 Task: Look for products from Store Brand only.
Action: Mouse moved to (55, 351)
Screenshot: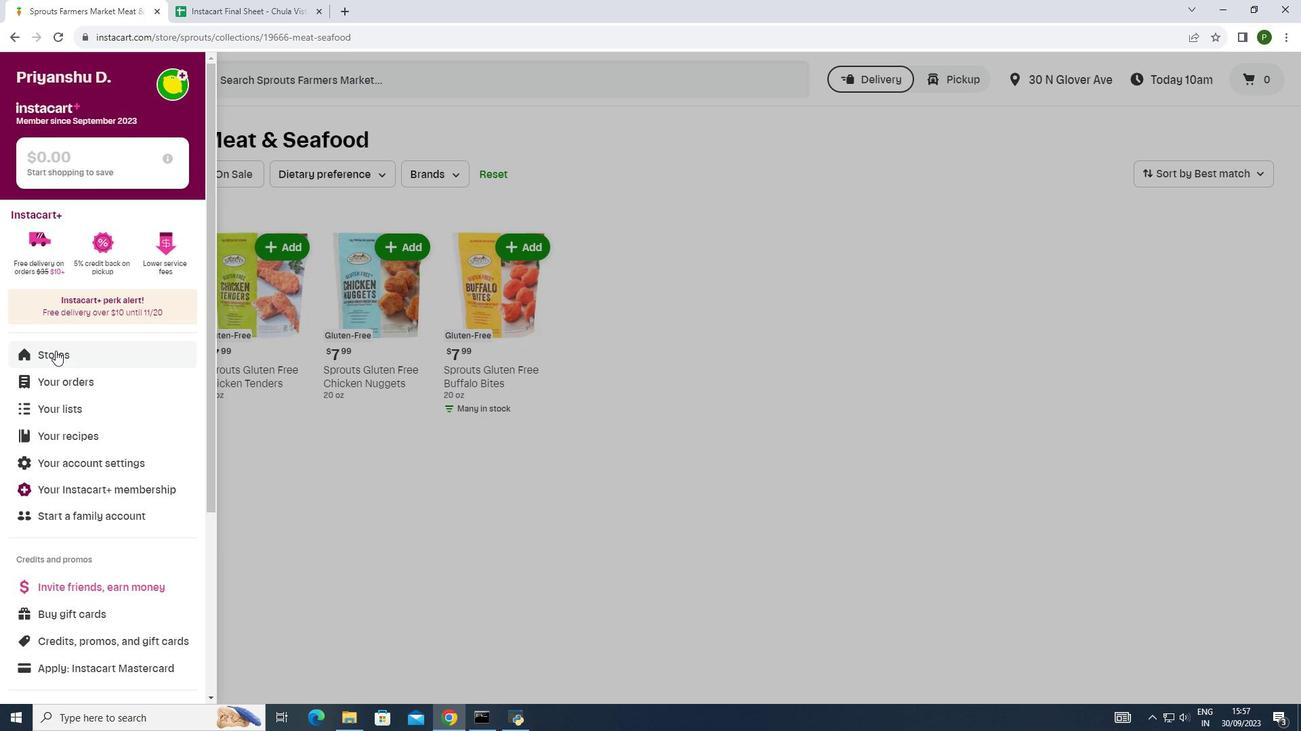 
Action: Mouse pressed left at (55, 351)
Screenshot: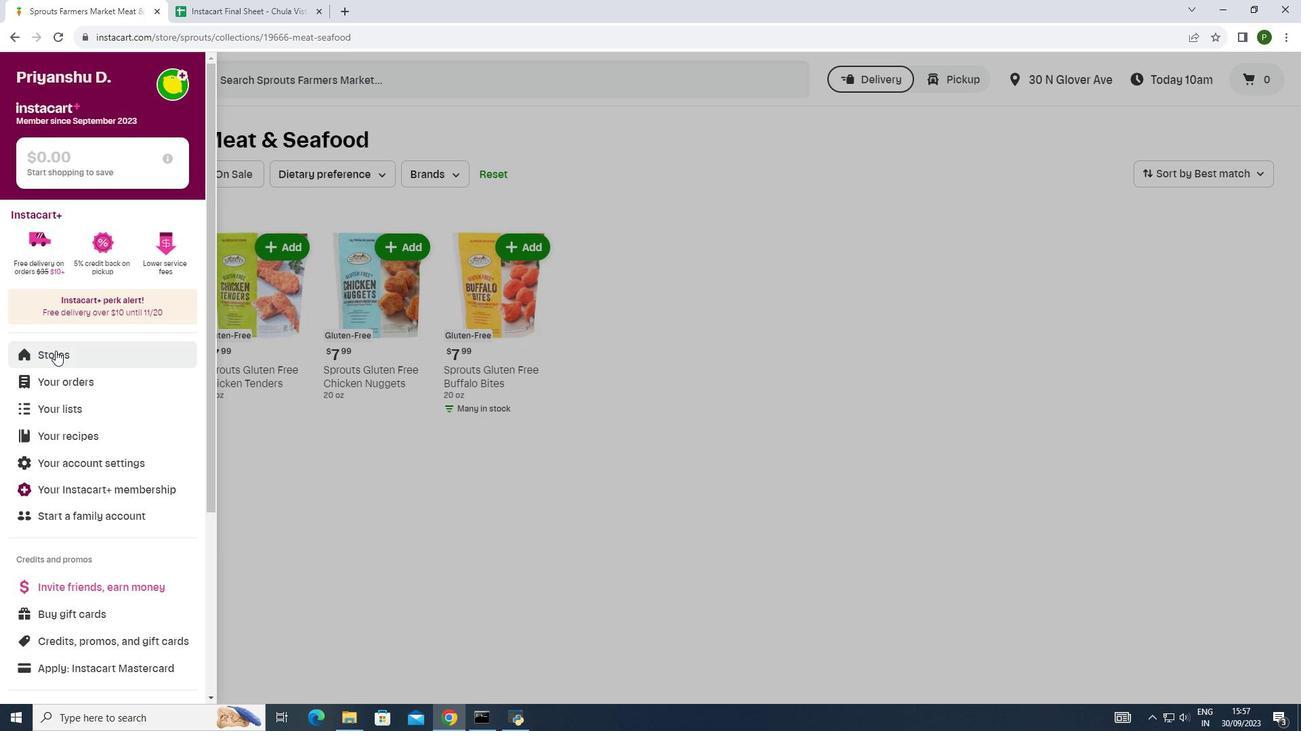 
Action: Mouse moved to (304, 137)
Screenshot: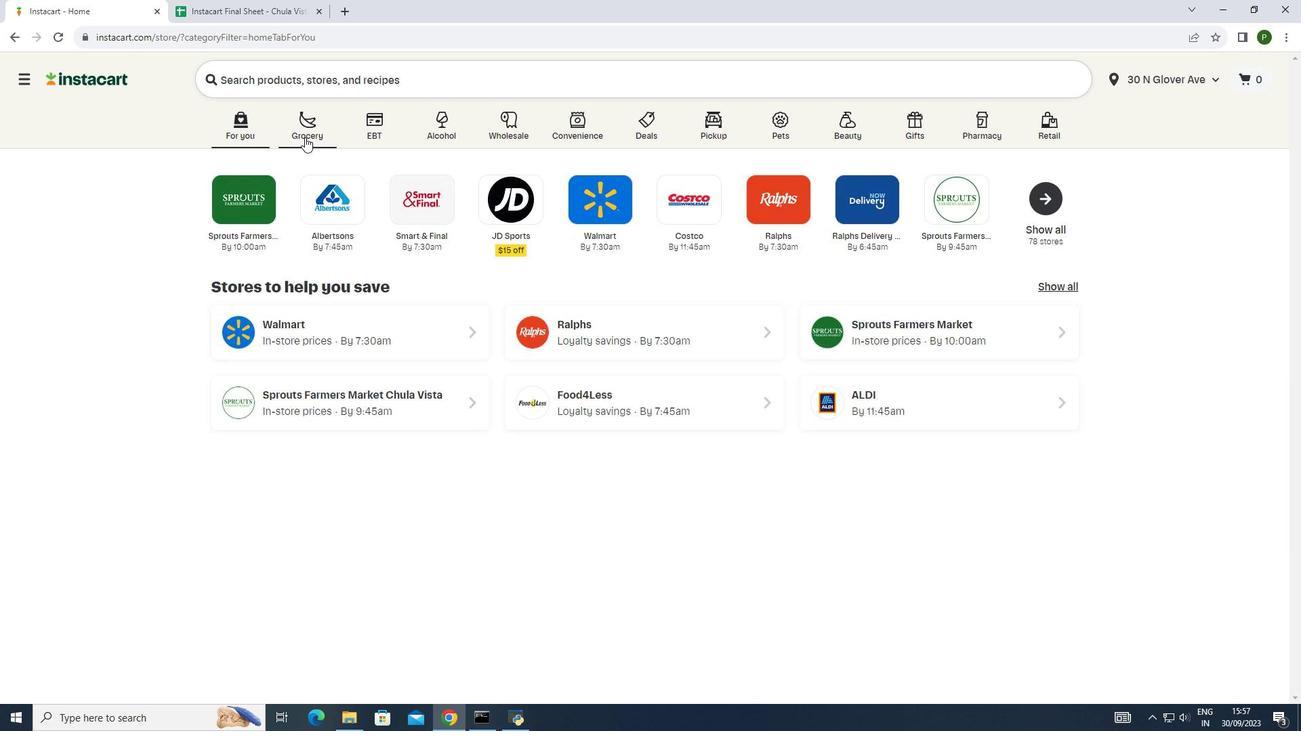 
Action: Mouse pressed left at (304, 137)
Screenshot: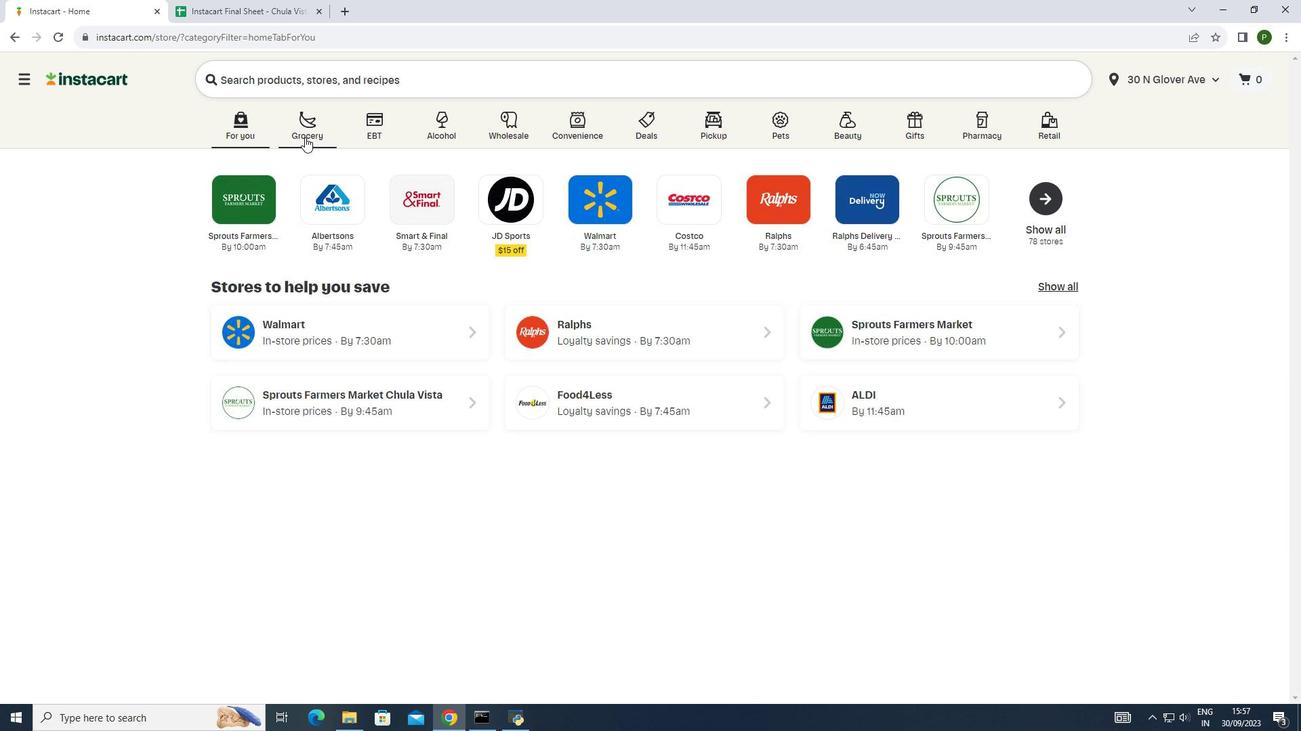 
Action: Mouse moved to (691, 191)
Screenshot: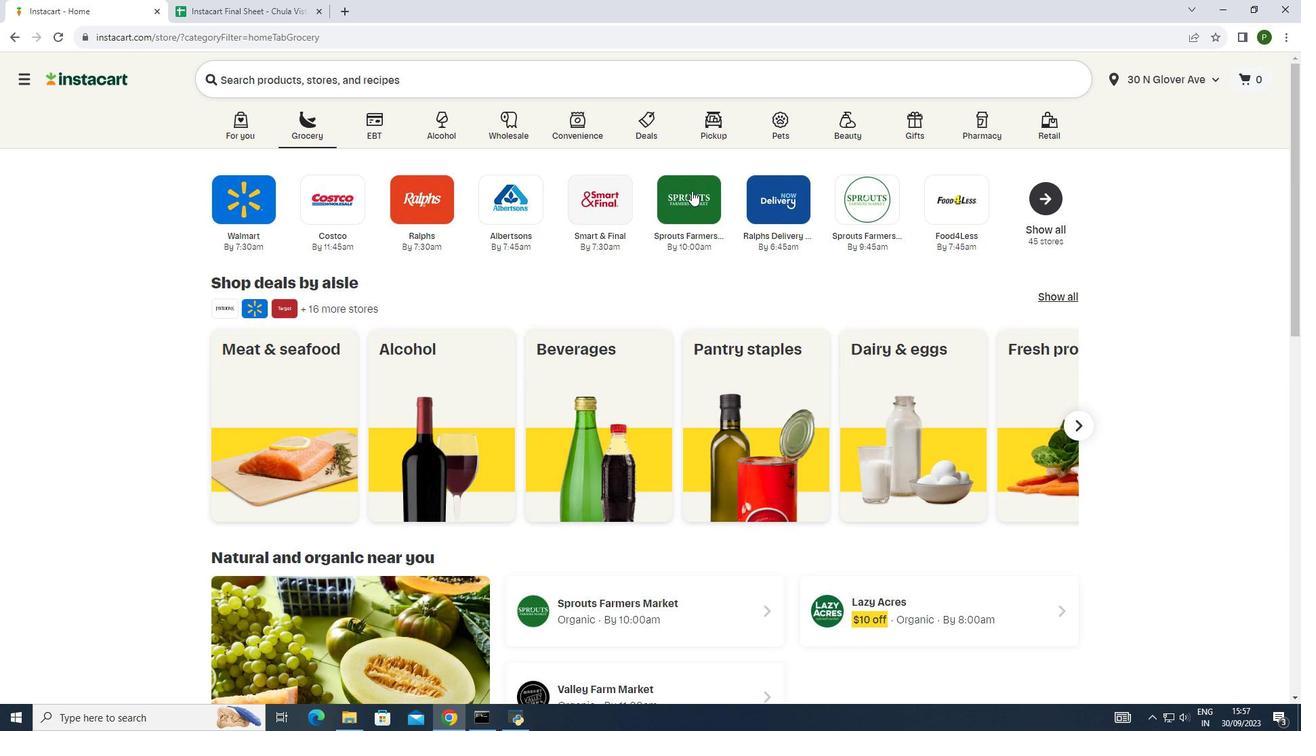 
Action: Mouse pressed left at (691, 191)
Screenshot: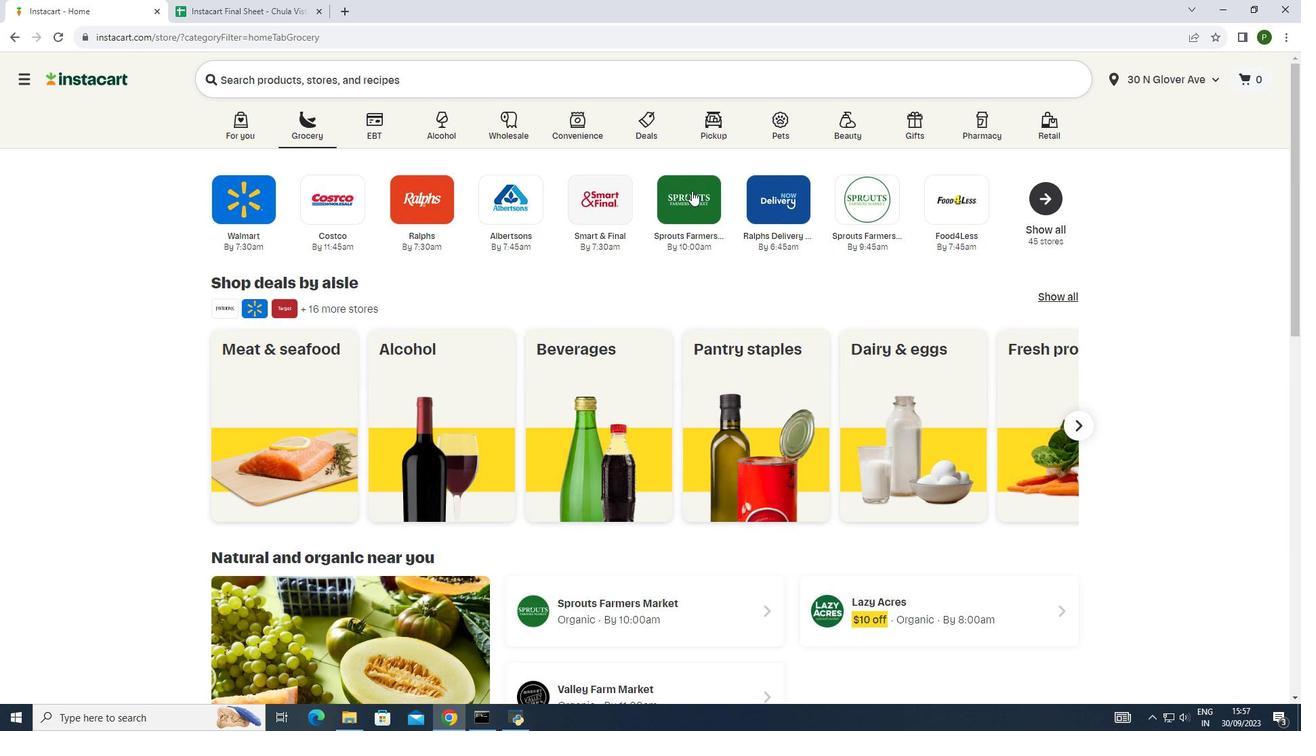 
Action: Mouse moved to (84, 358)
Screenshot: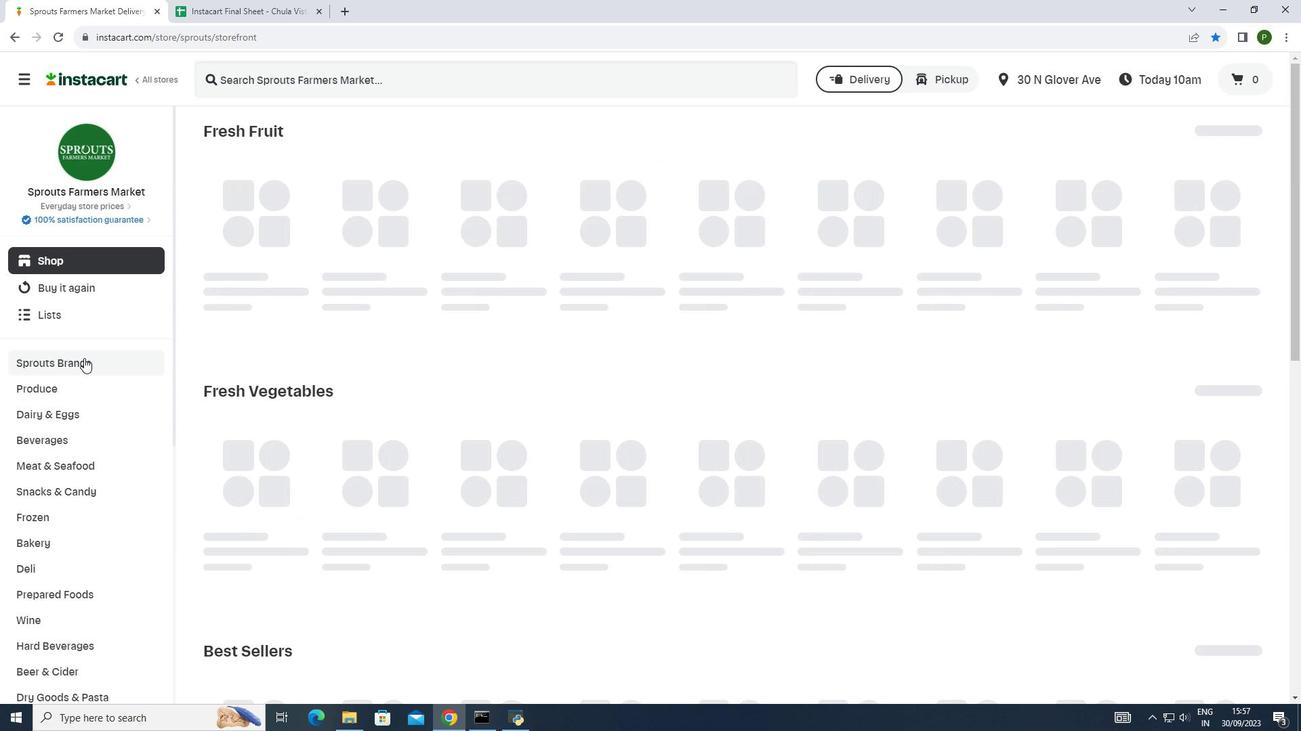 
Action: Mouse pressed left at (84, 358)
Screenshot: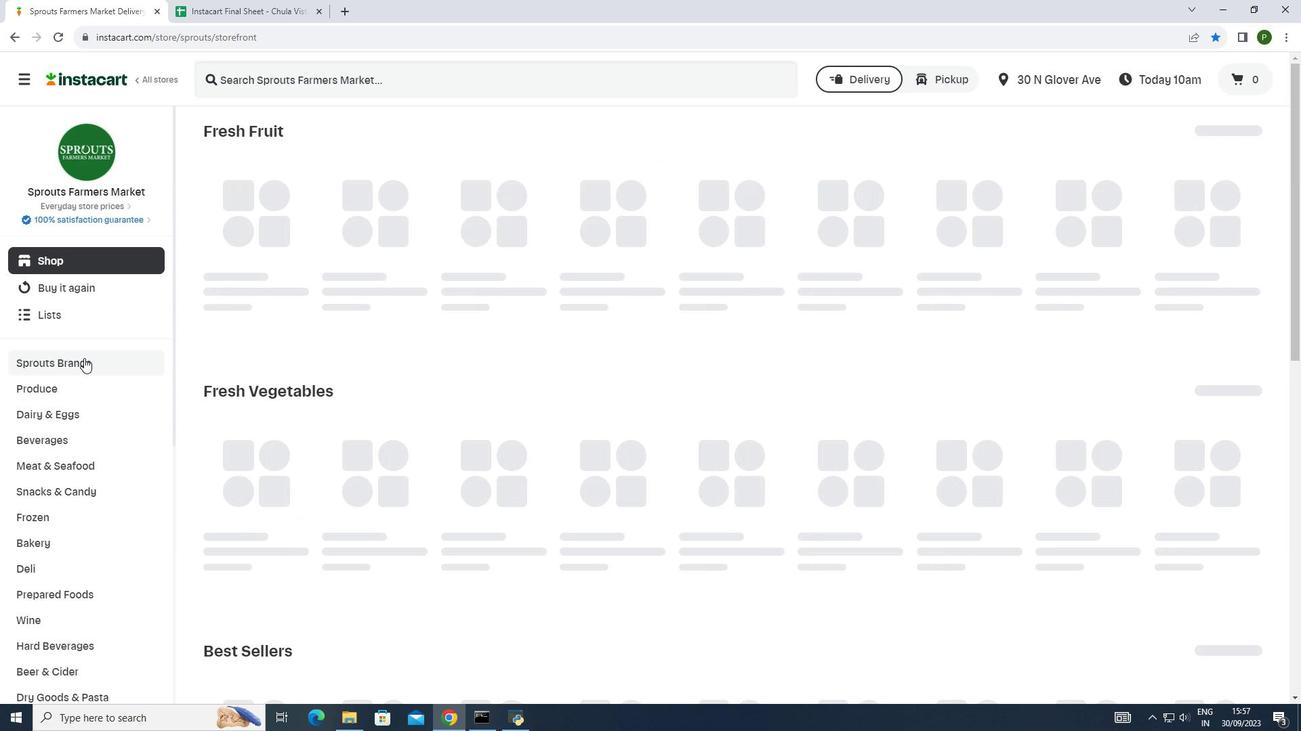 
Action: Mouse moved to (55, 412)
Screenshot: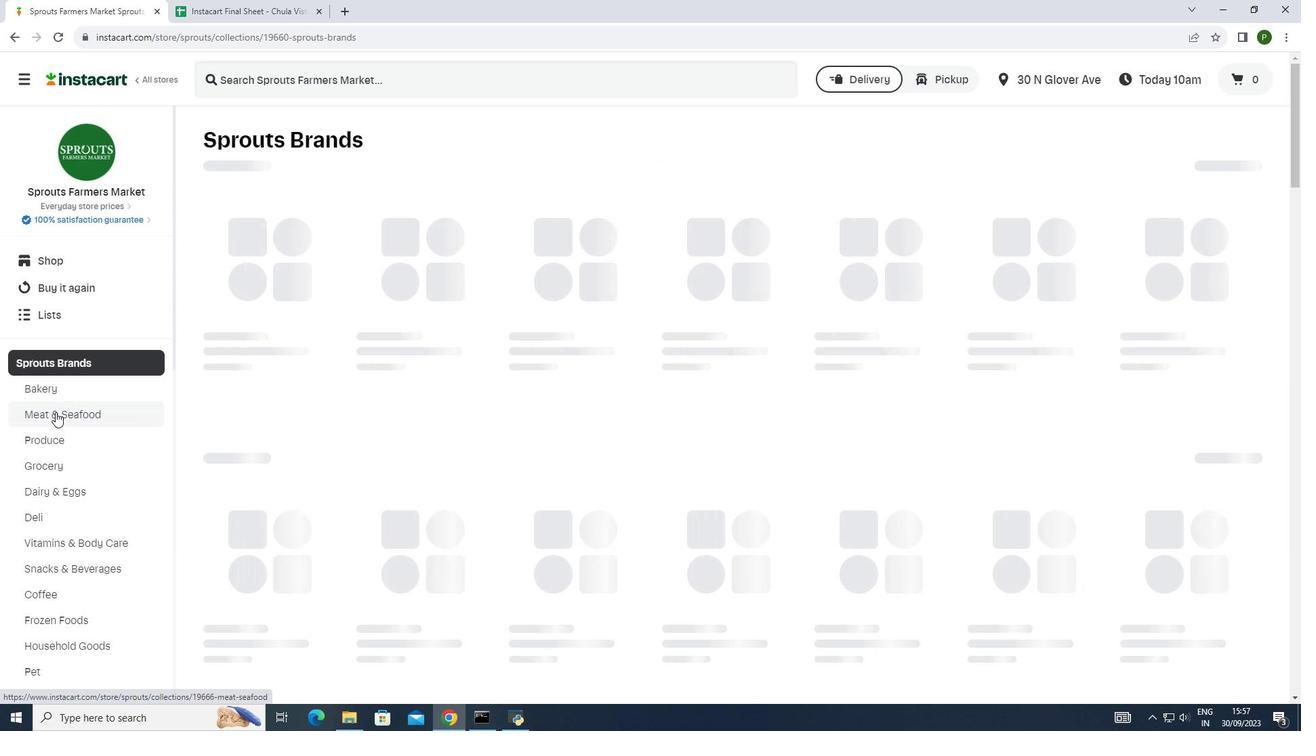 
Action: Mouse pressed left at (55, 412)
Screenshot: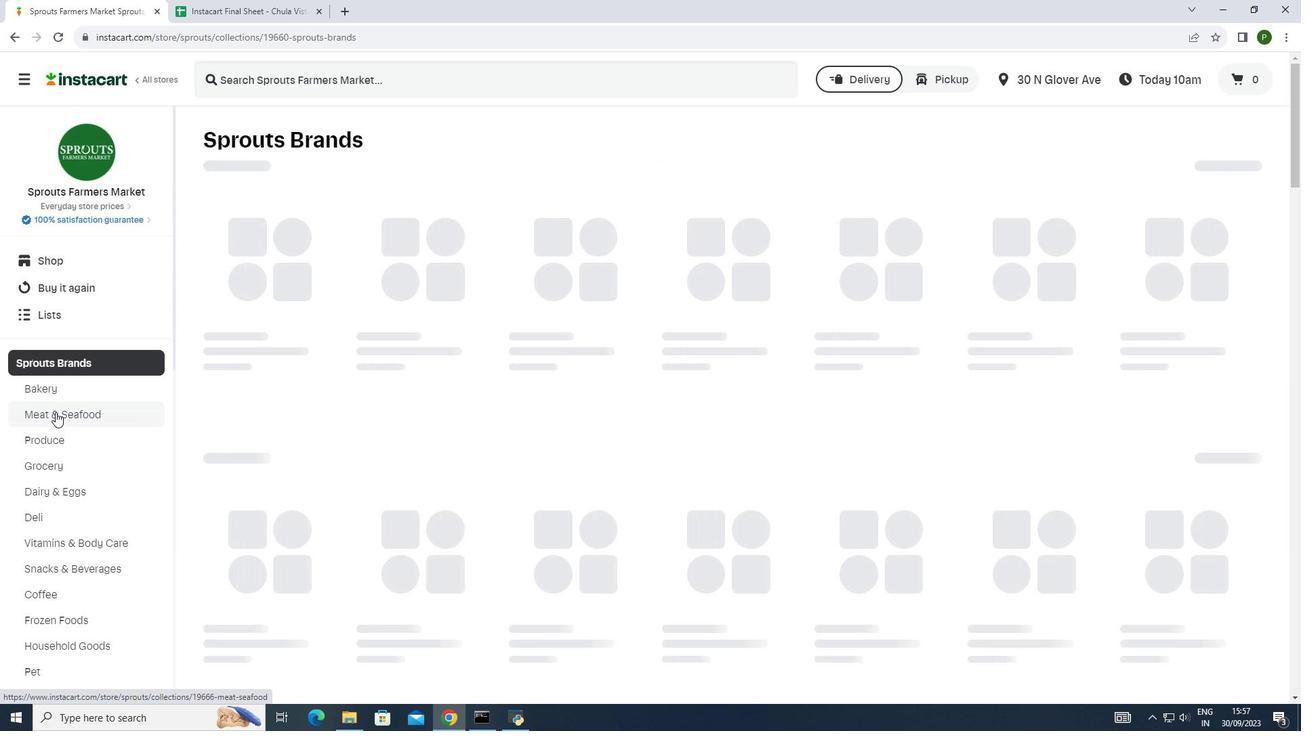 
Action: Mouse moved to (418, 170)
Screenshot: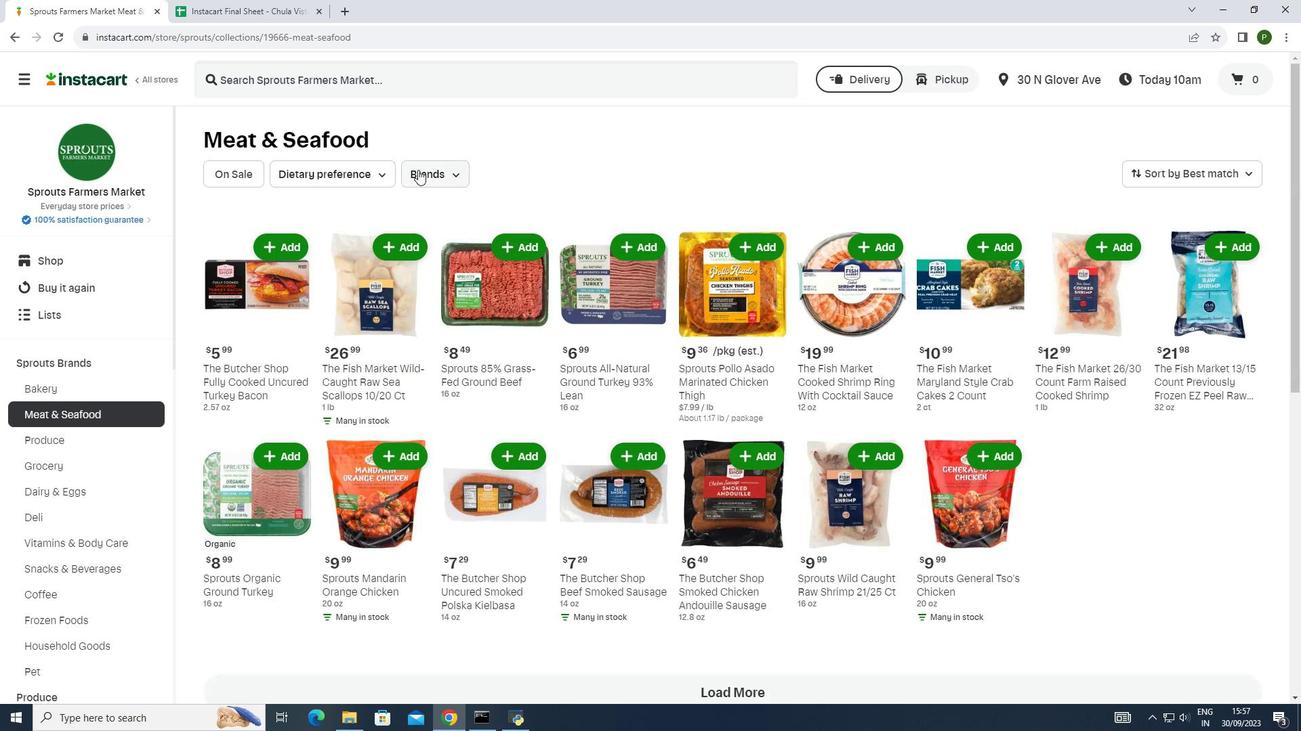 
Action: Mouse pressed left at (418, 170)
Screenshot: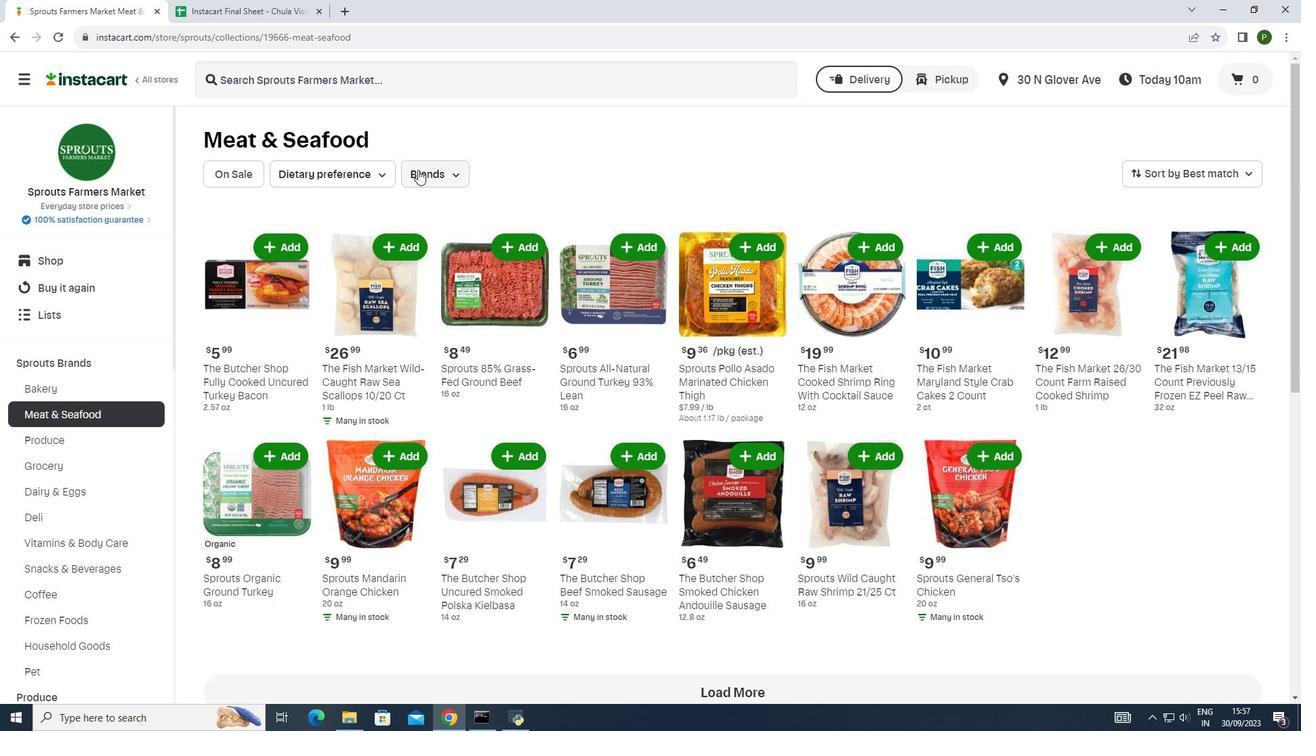 
Action: Mouse moved to (440, 211)
Screenshot: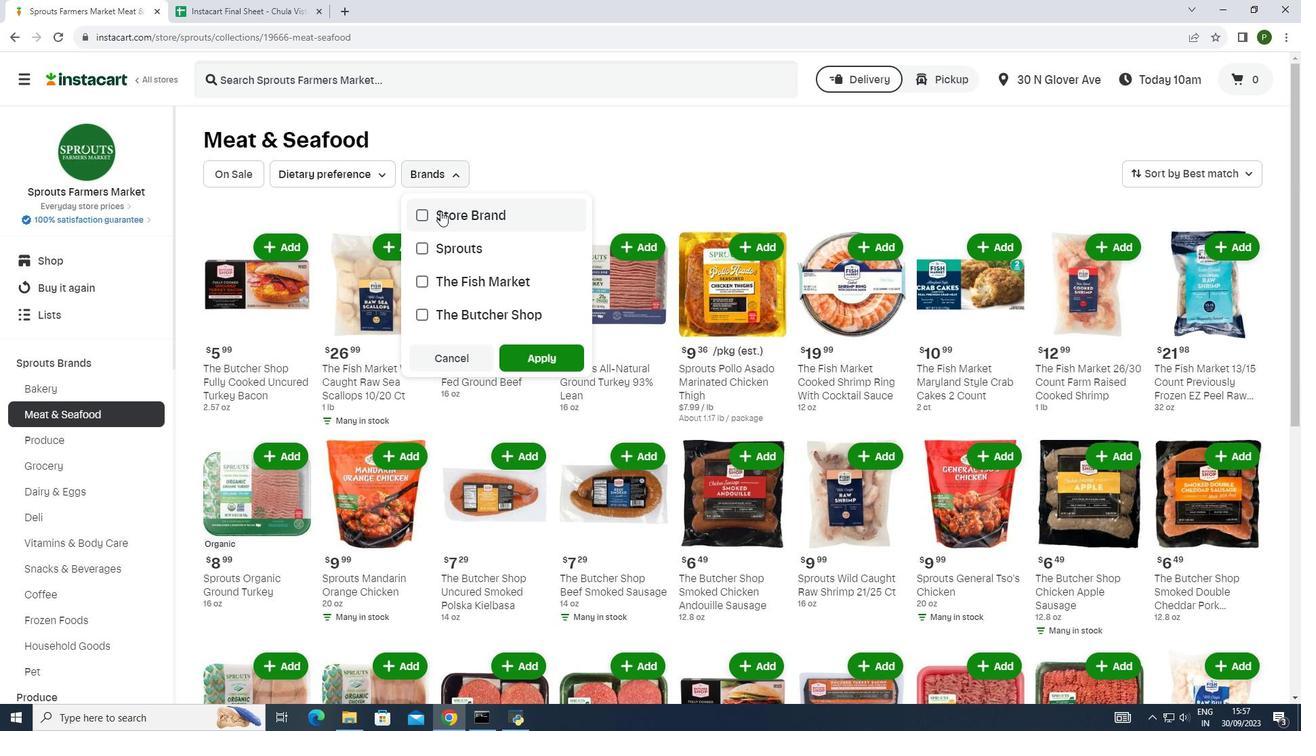 
Action: Mouse pressed left at (440, 211)
Screenshot: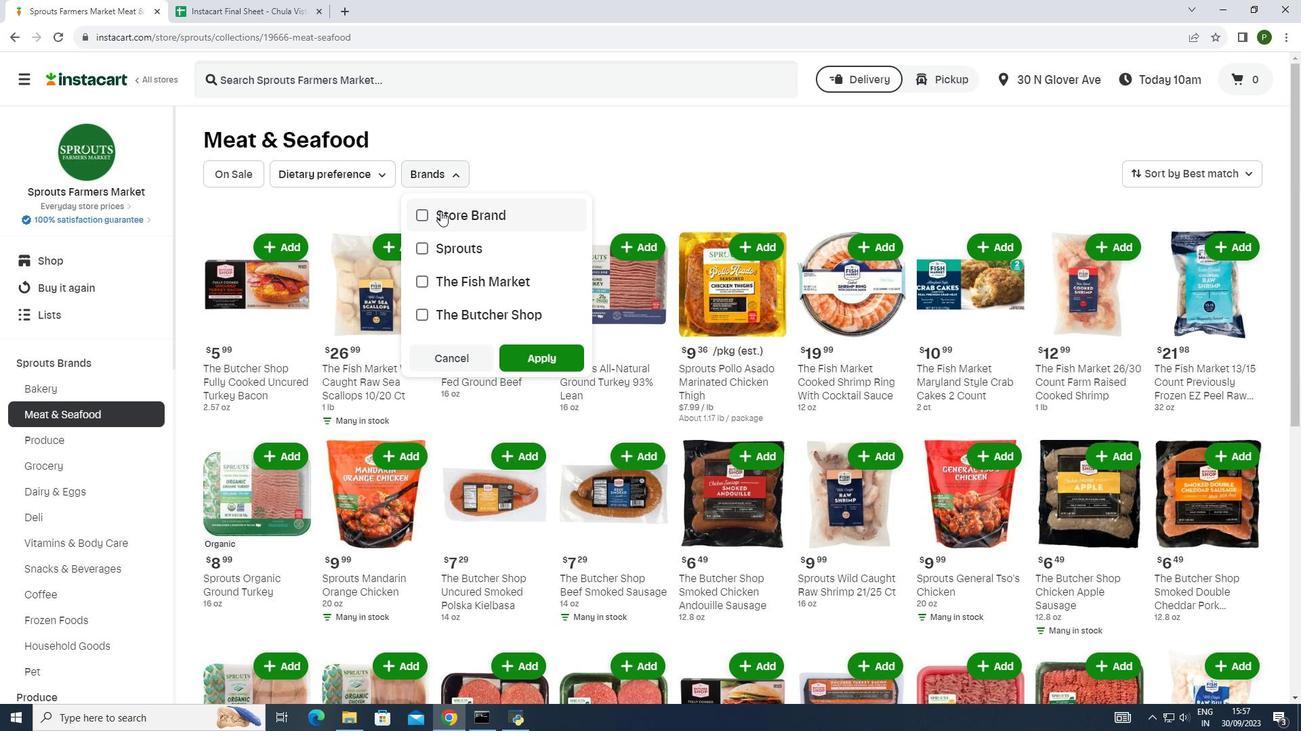 
Action: Mouse moved to (527, 354)
Screenshot: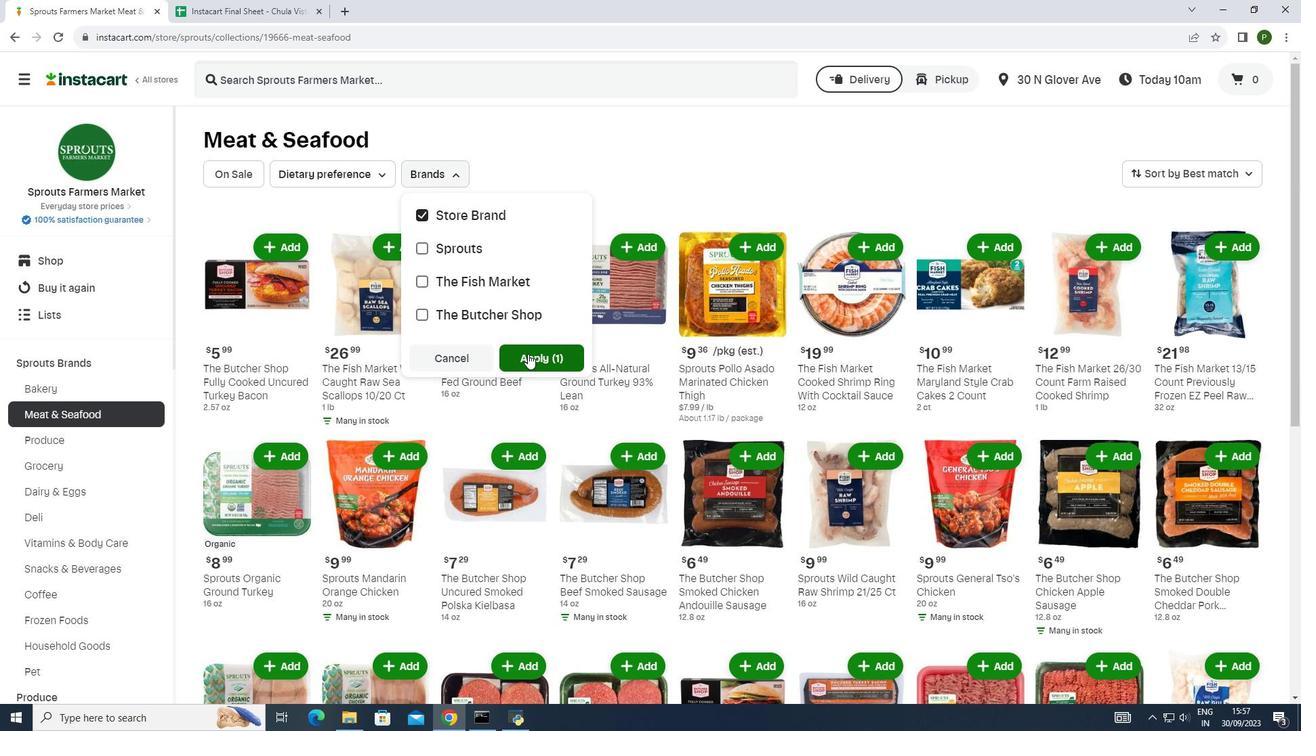 
Action: Mouse pressed left at (527, 354)
Screenshot: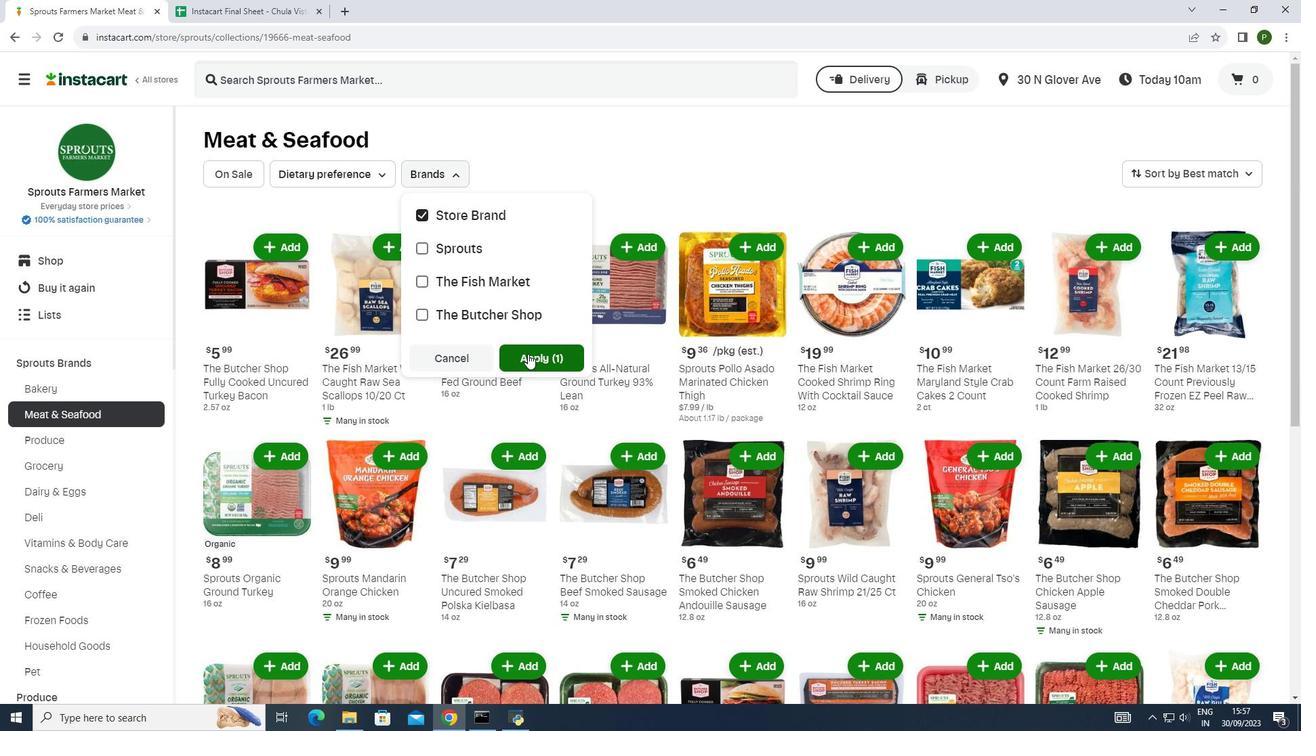 
Action: Mouse moved to (491, 341)
Screenshot: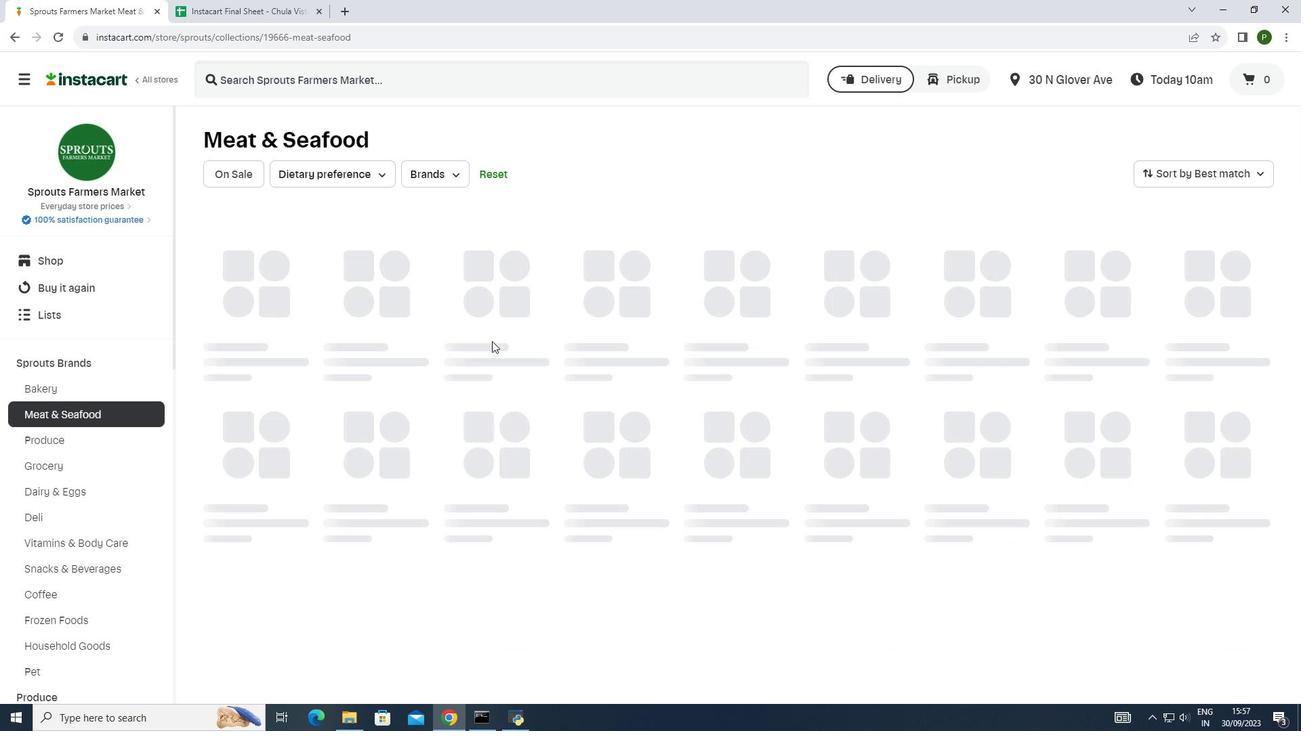
